 Task: In group invitations turn off email notifications.
Action: Mouse moved to (658, 56)
Screenshot: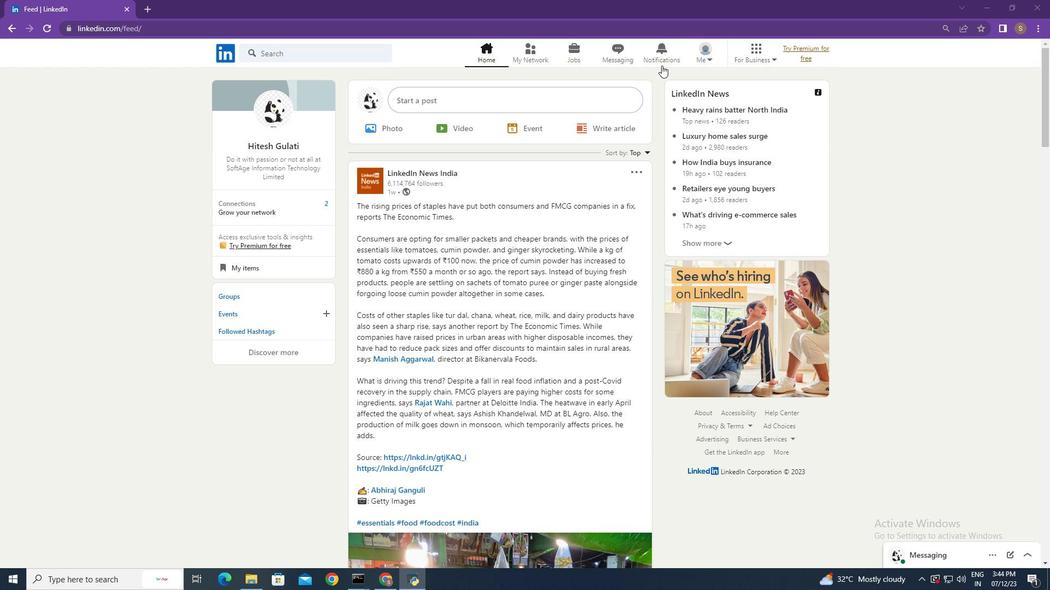 
Action: Mouse pressed left at (658, 56)
Screenshot: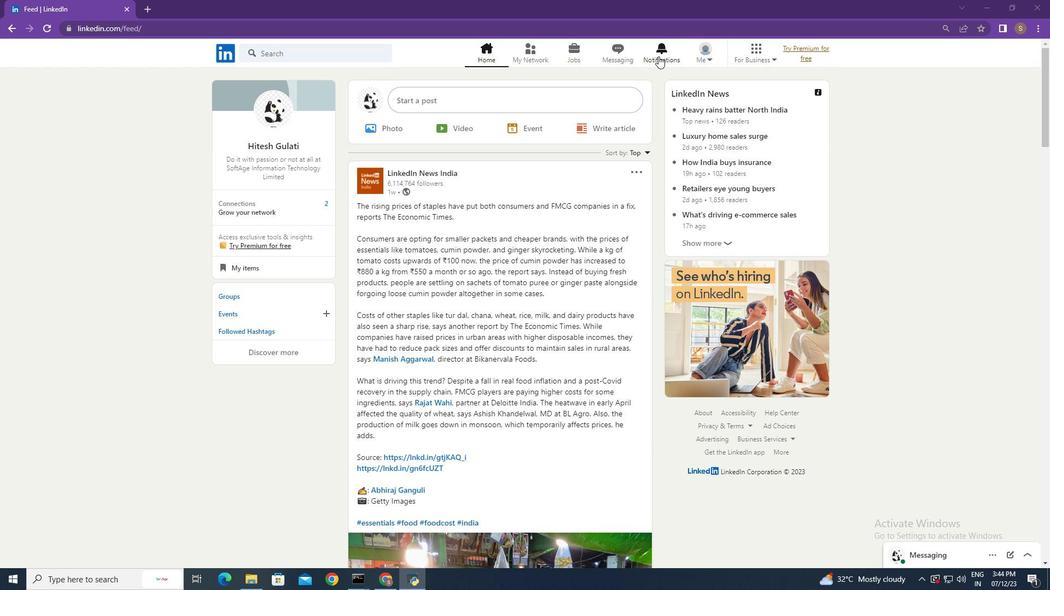 
Action: Mouse moved to (235, 126)
Screenshot: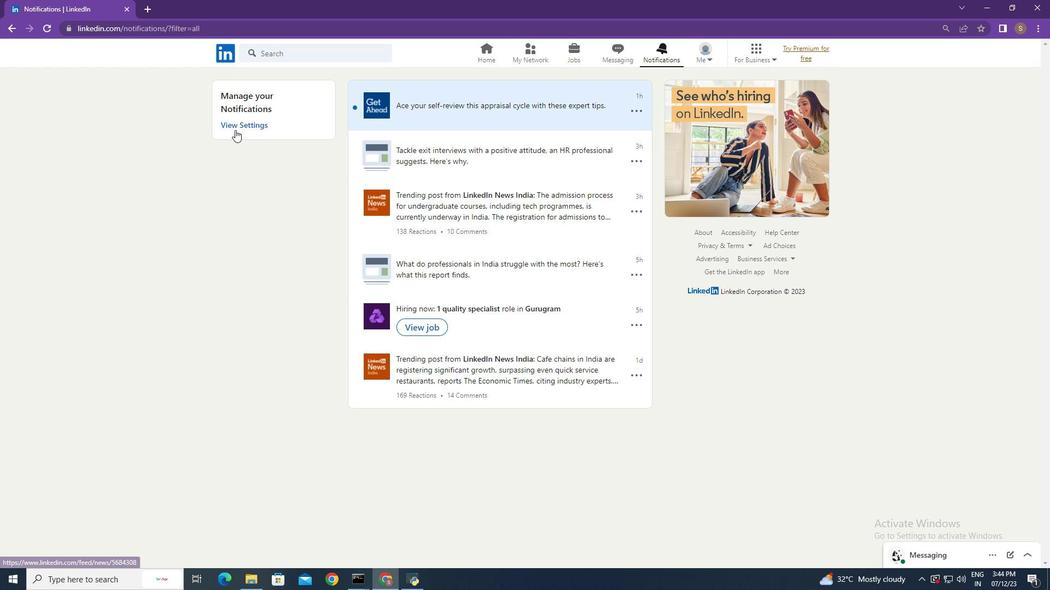 
Action: Mouse pressed left at (235, 126)
Screenshot: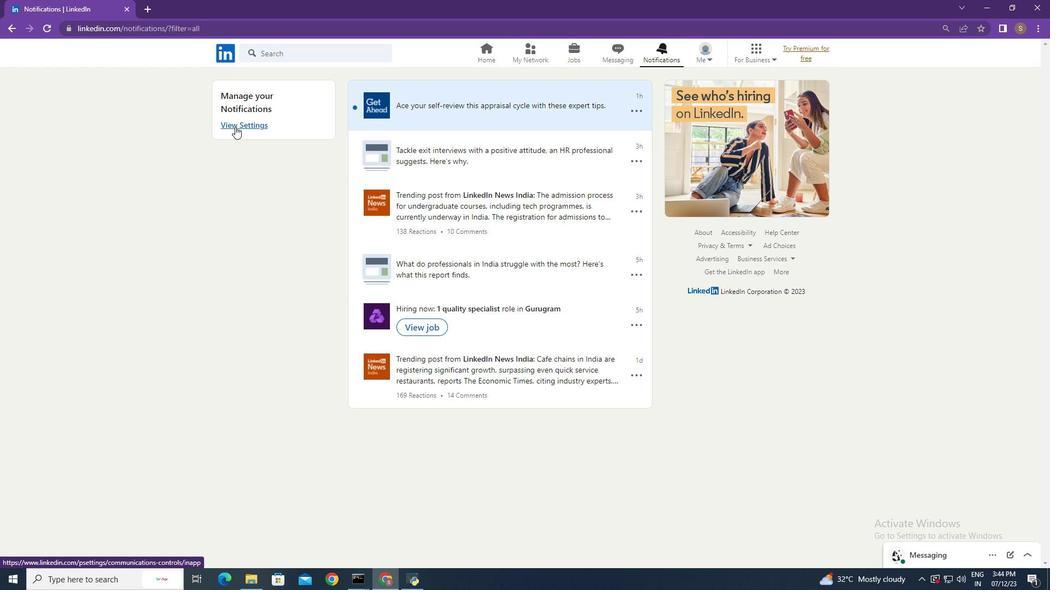 
Action: Mouse moved to (540, 307)
Screenshot: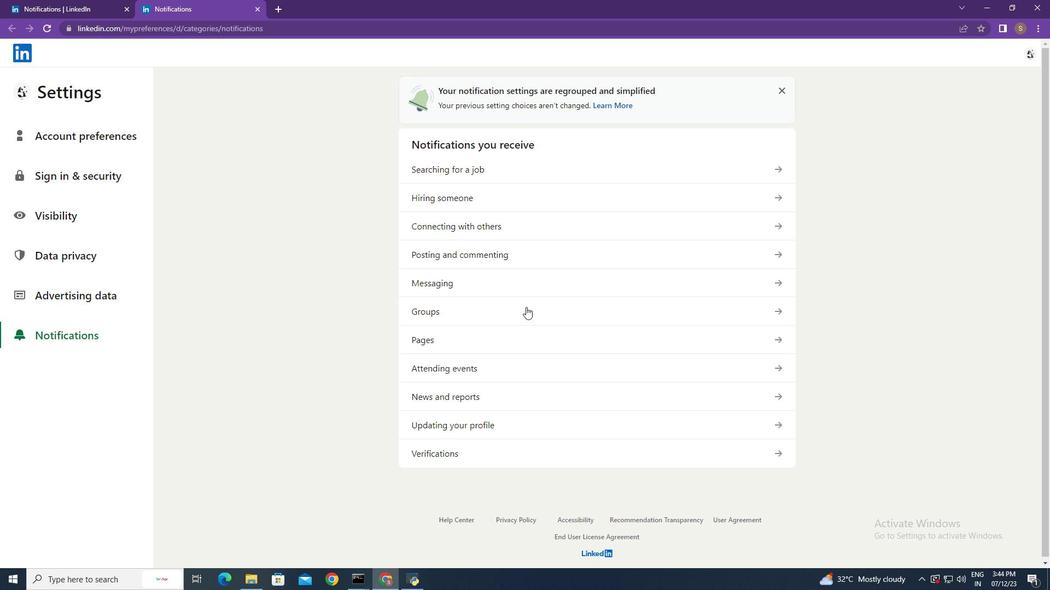 
Action: Mouse pressed left at (540, 307)
Screenshot: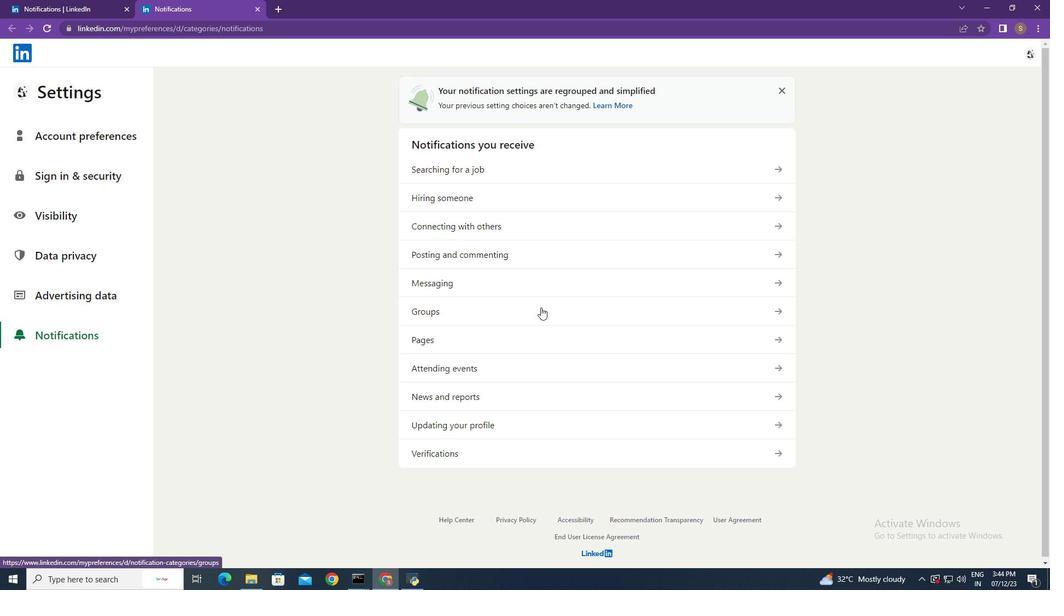 
Action: Mouse moved to (701, 167)
Screenshot: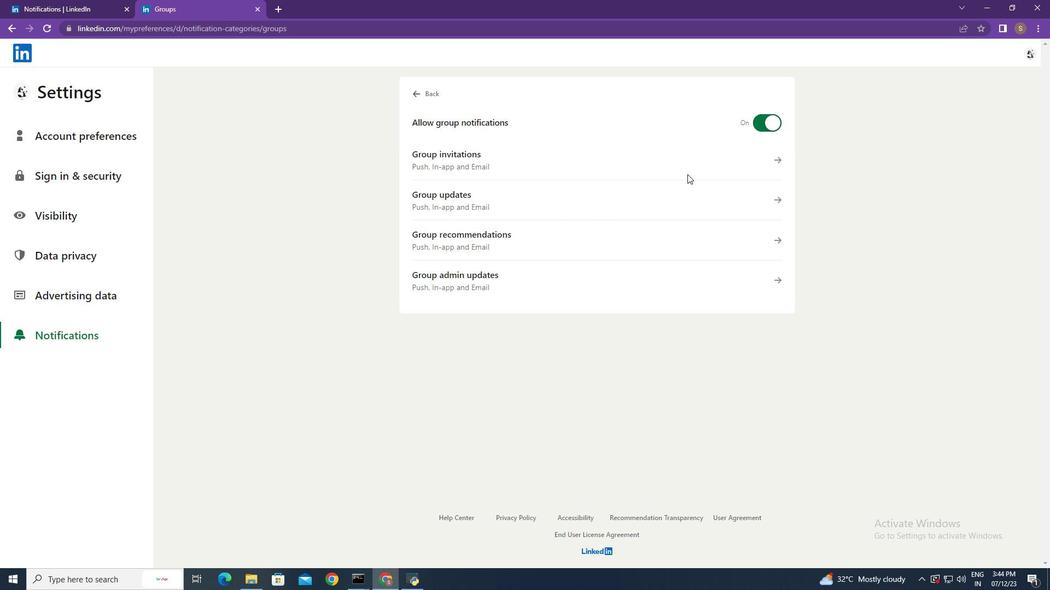 
Action: Mouse pressed left at (701, 167)
Screenshot: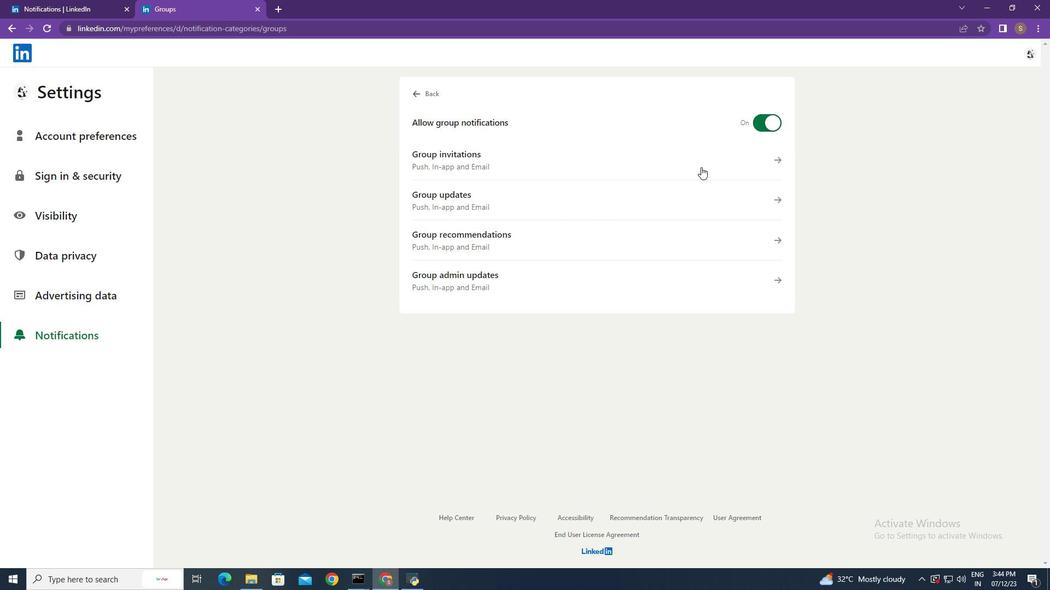 
Action: Mouse moved to (766, 278)
Screenshot: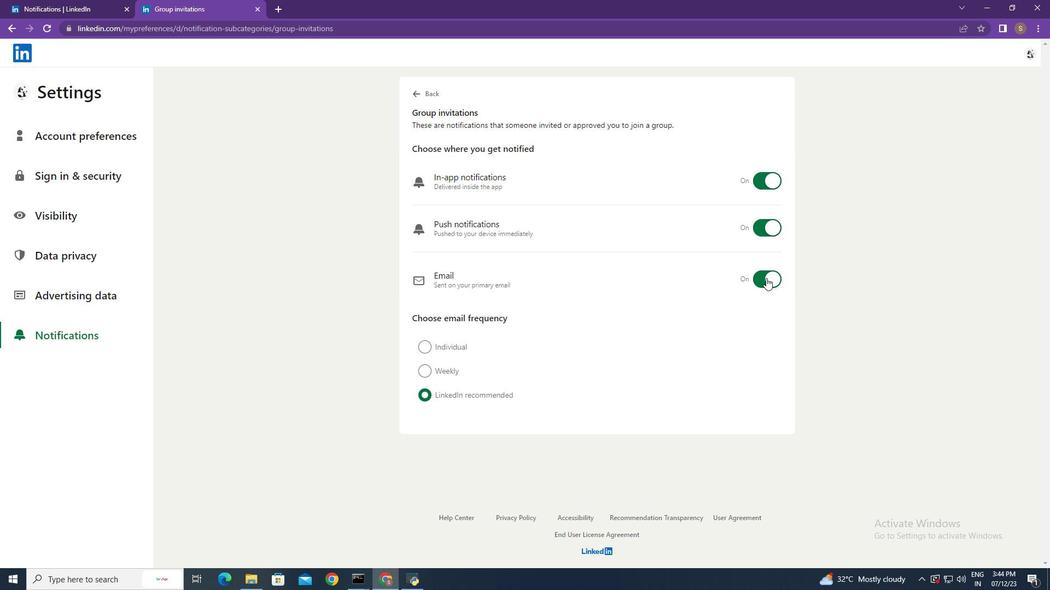 
Action: Mouse pressed left at (766, 278)
Screenshot: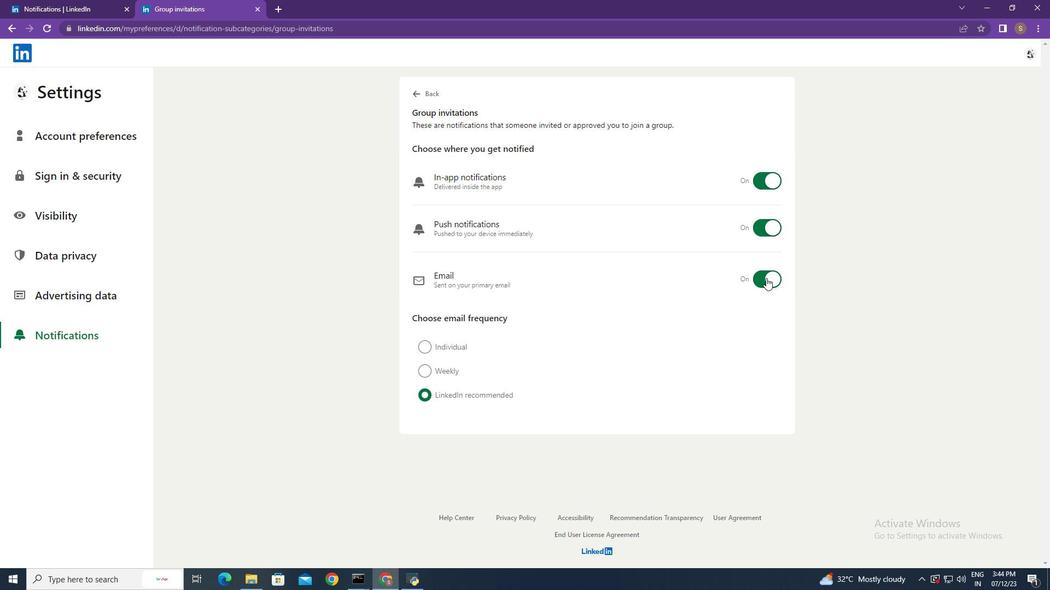 
Action: Mouse moved to (858, 201)
Screenshot: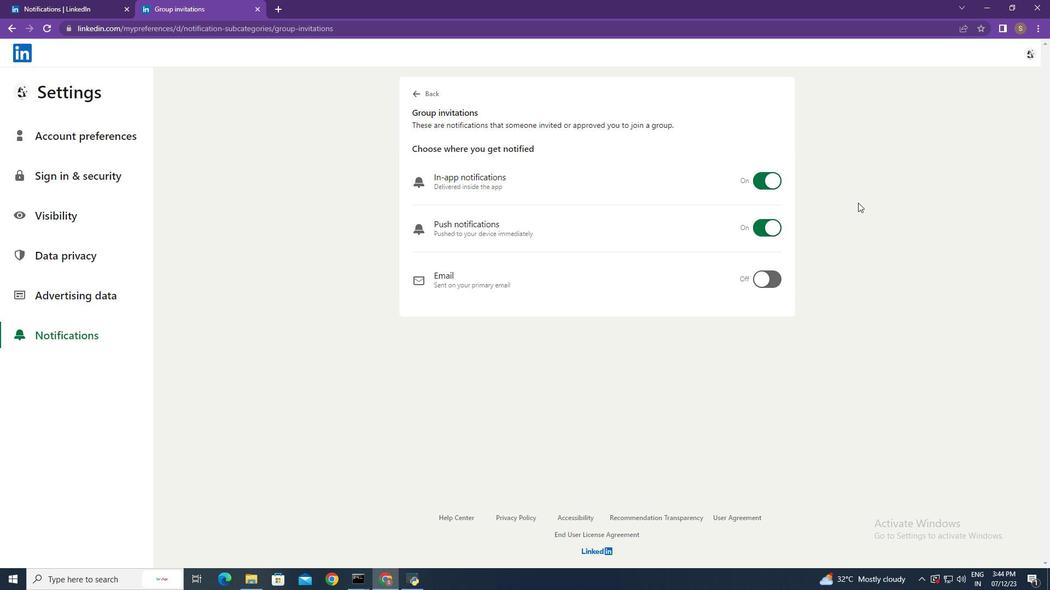 
